 Task: Assign Person0000000139 as Assignee of Child Issue ChildIssue0000000692 of Issue Issue0000000346 in Backlog  in Scrum Project Project0000000070 in Jira. Assign Person0000000139 as Assignee of Child Issue ChildIssue0000000693 of Issue Issue0000000347 in Backlog  in Scrum Project Project0000000070 in Jira. Assign Person0000000139 as Assignee of Child Issue ChildIssue0000000694 of Issue Issue0000000347 in Backlog  in Scrum Project Project0000000070 in Jira. Assign Person0000000139 as Assignee of Child Issue ChildIssue0000000695 of Issue Issue0000000348 in Backlog  in Scrum Project Project0000000070 in Jira. Assign Person0000000140 as Assignee of Child Issue ChildIssue0000000696 of Issue Issue0000000348 in Backlog  in Scrum Project Project0000000070 in Jira
Action: Mouse moved to (853, 337)
Screenshot: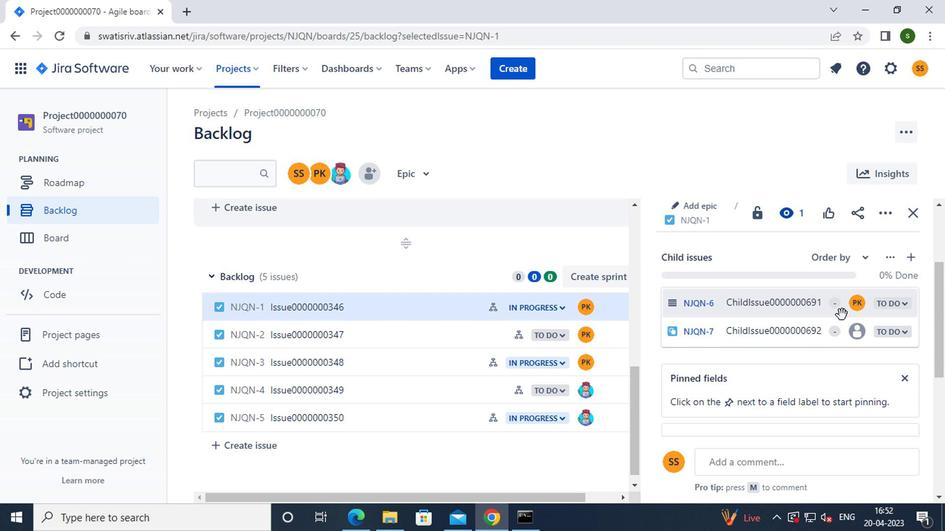 
Action: Mouse pressed left at (853, 337)
Screenshot: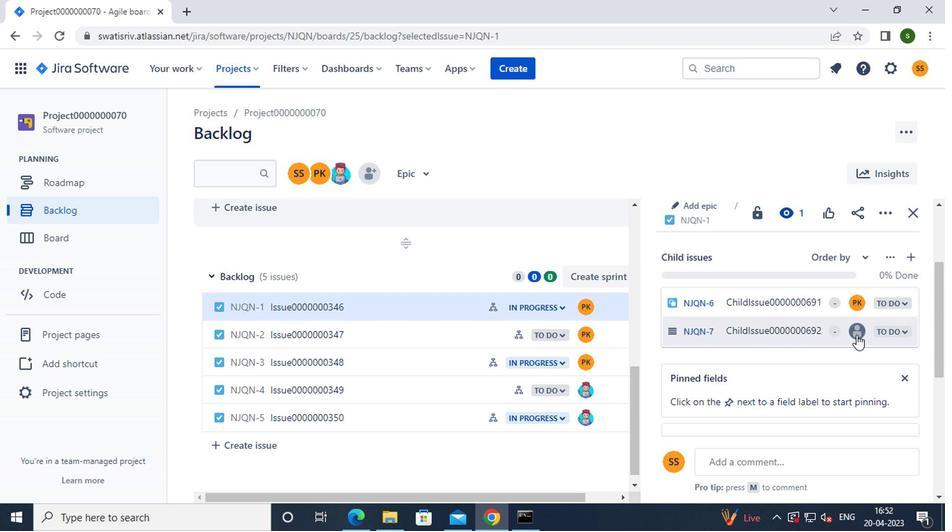 
Action: Mouse moved to (730, 422)
Screenshot: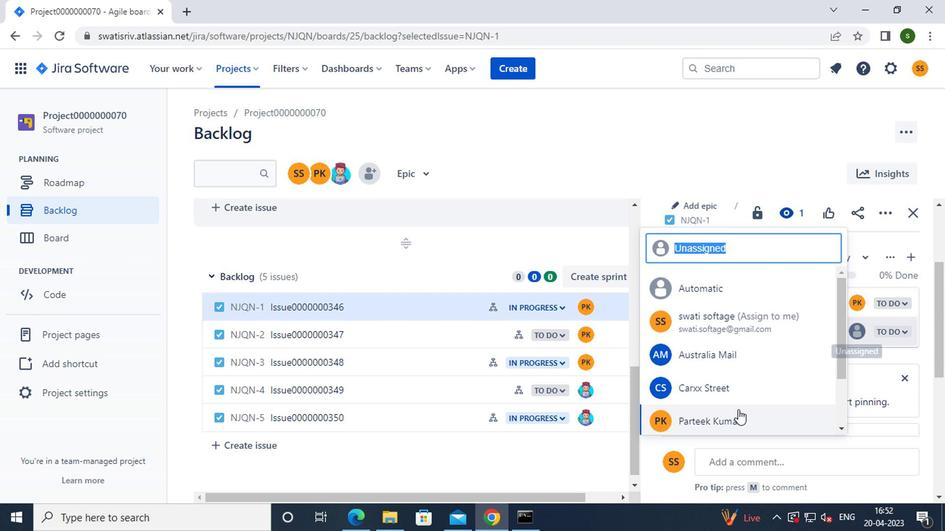 
Action: Mouse pressed left at (730, 422)
Screenshot: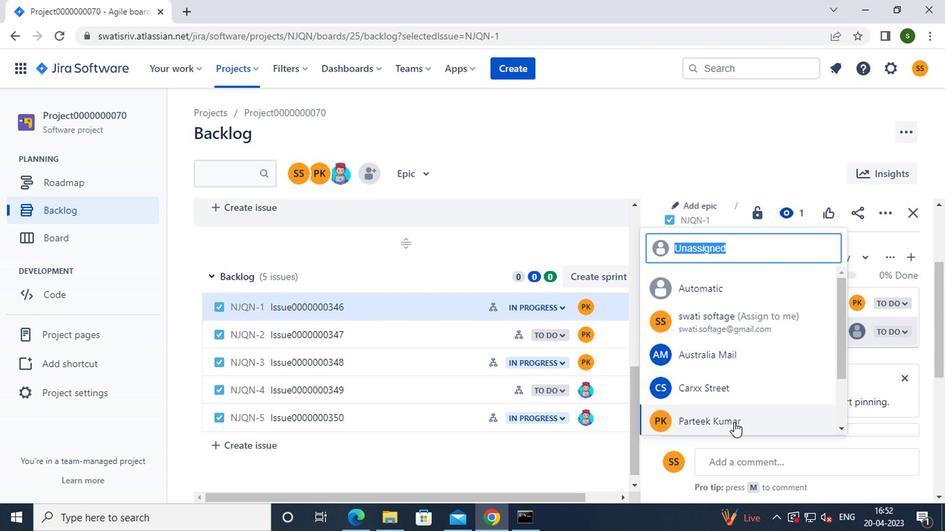 
Action: Mouse moved to (443, 334)
Screenshot: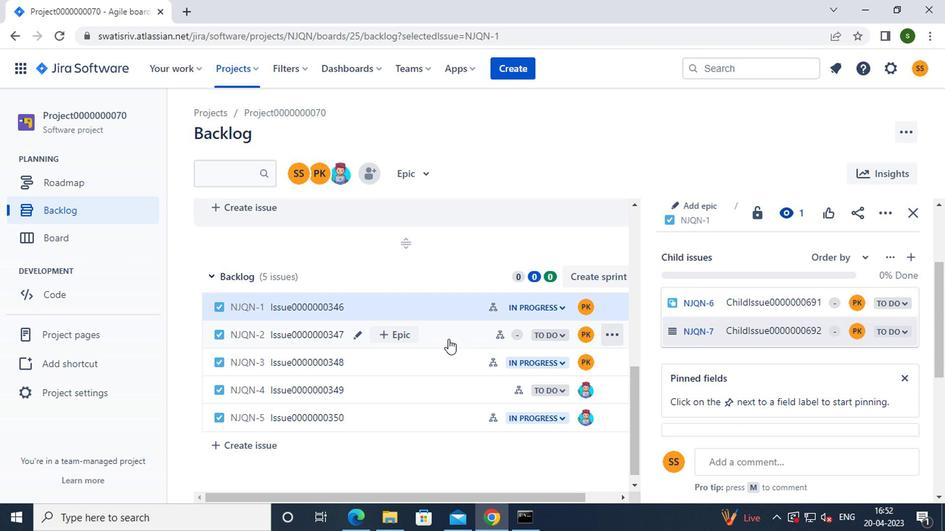
Action: Mouse pressed left at (443, 334)
Screenshot: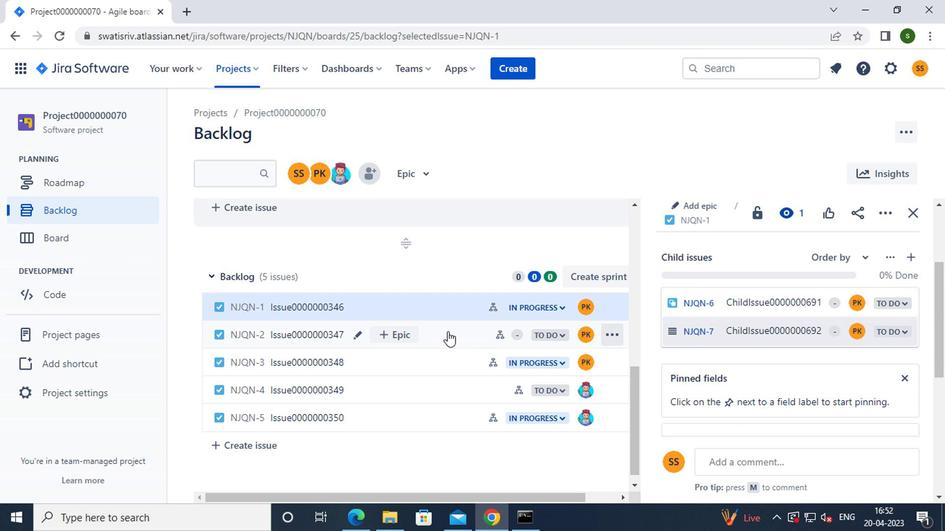 
Action: Mouse moved to (761, 352)
Screenshot: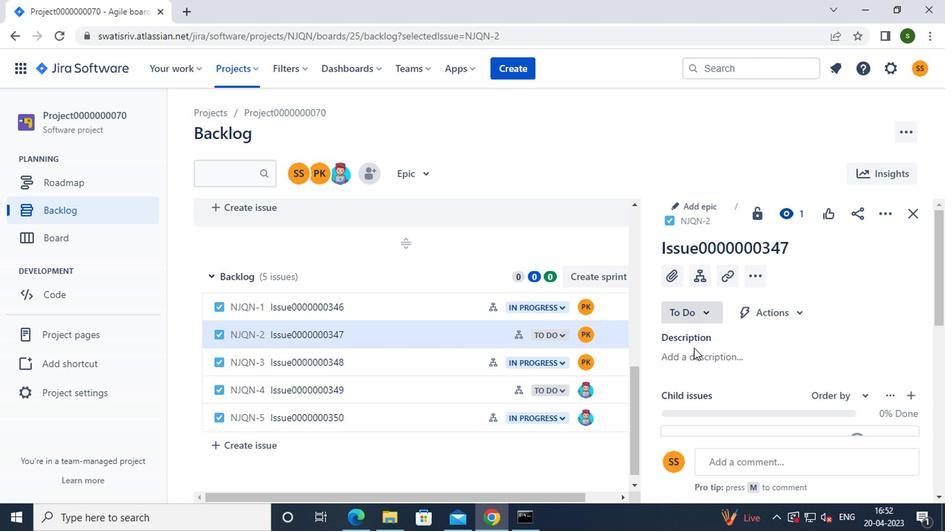 
Action: Mouse scrolled (761, 351) with delta (0, 0)
Screenshot: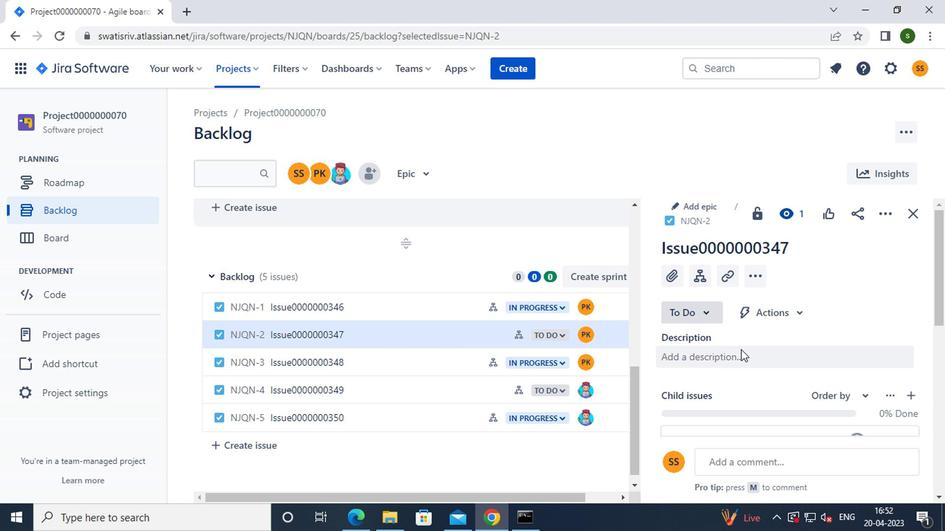 
Action: Mouse scrolled (761, 351) with delta (0, 0)
Screenshot: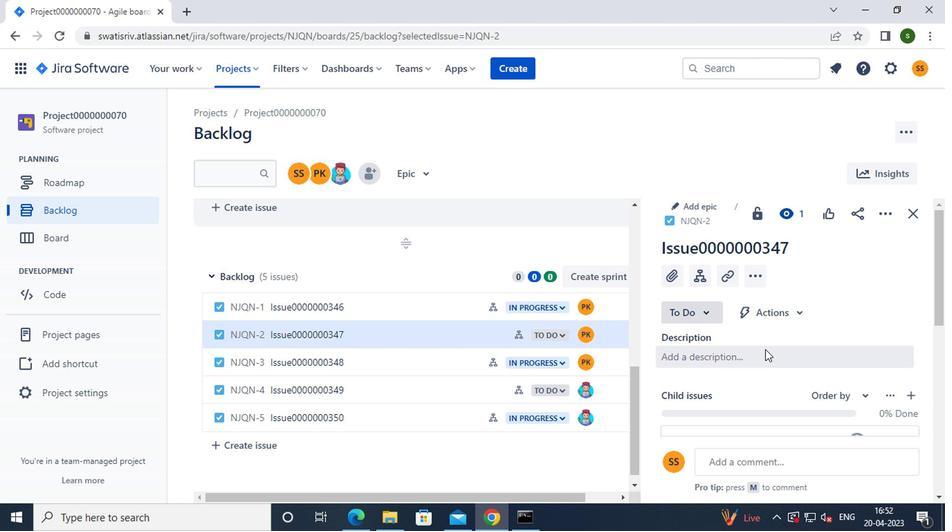 
Action: Mouse moved to (855, 311)
Screenshot: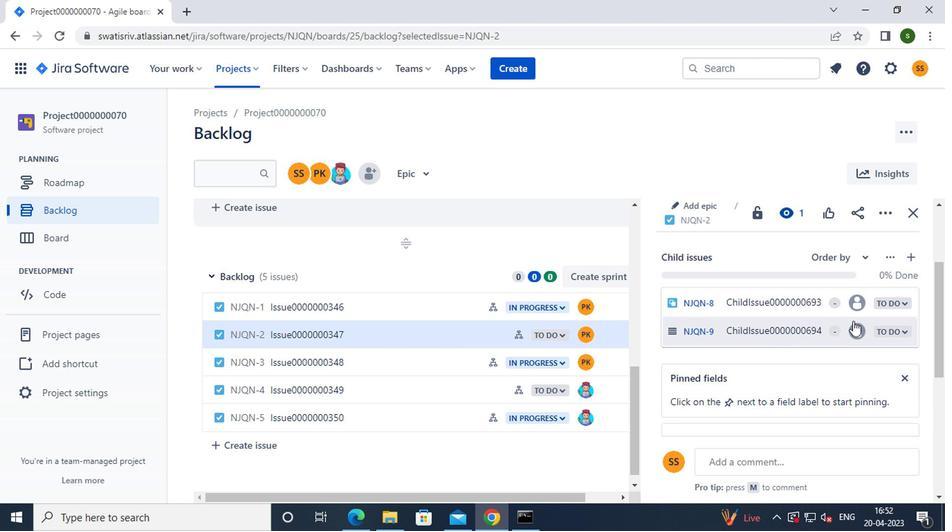 
Action: Mouse pressed left at (855, 311)
Screenshot: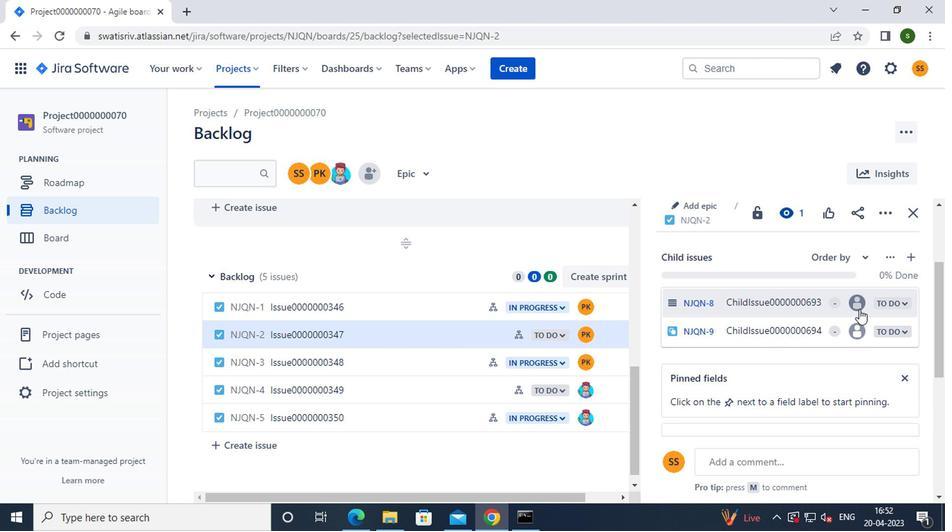 
Action: Mouse moved to (723, 391)
Screenshot: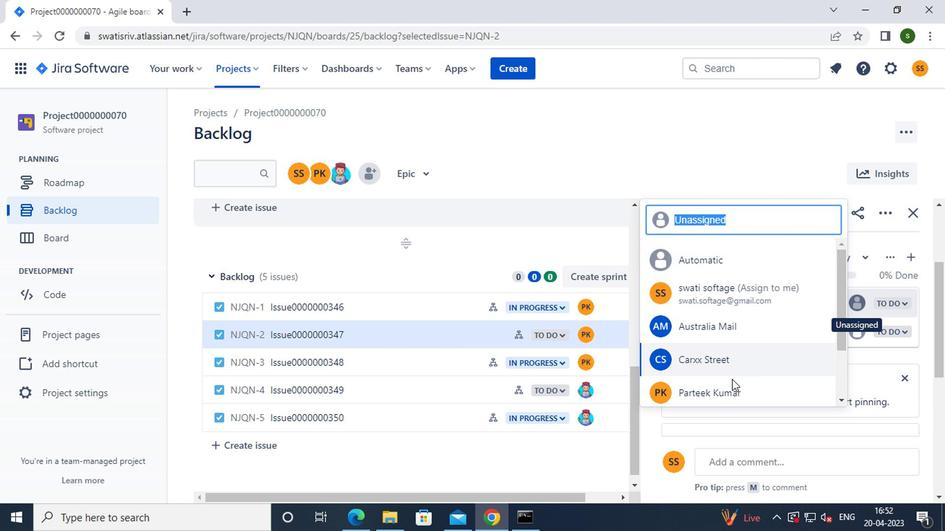 
Action: Mouse pressed left at (723, 391)
Screenshot: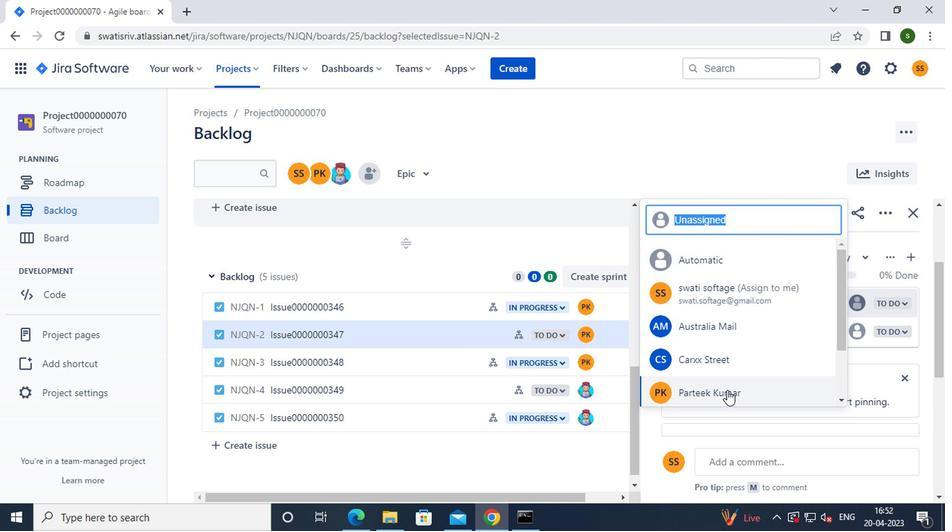 
Action: Mouse moved to (851, 336)
Screenshot: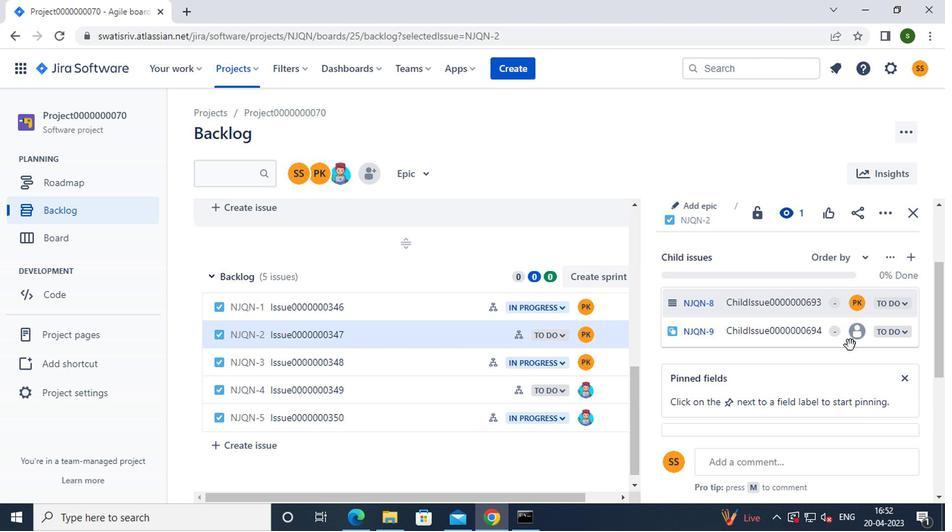 
Action: Mouse pressed left at (851, 336)
Screenshot: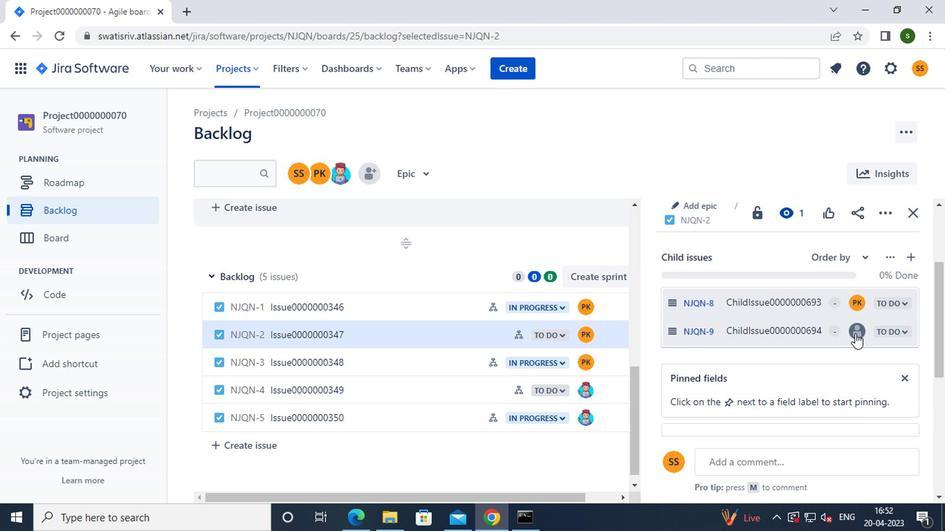 
Action: Mouse moved to (718, 420)
Screenshot: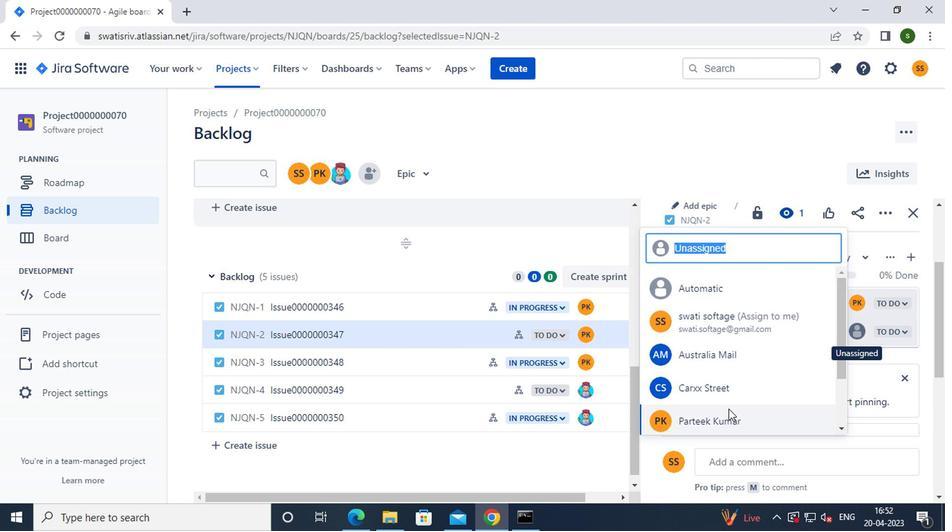 
Action: Mouse pressed left at (718, 420)
Screenshot: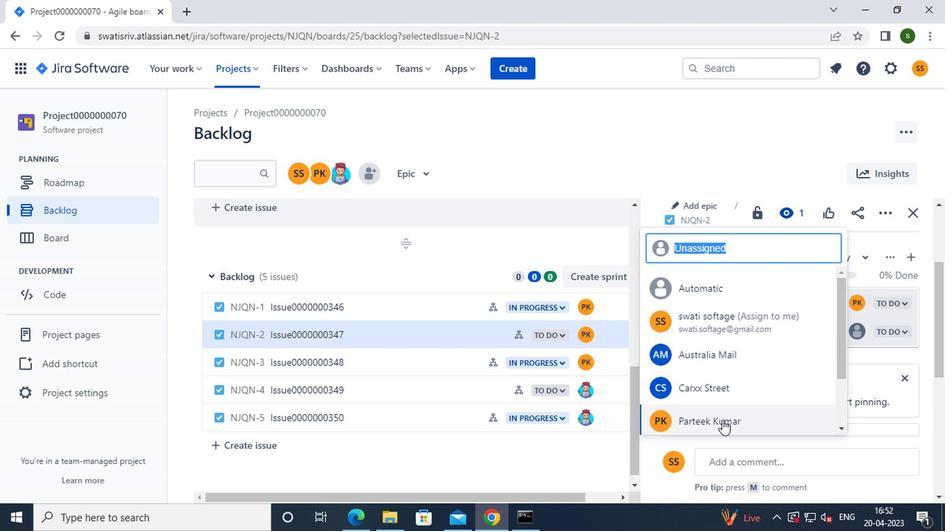 
Action: Mouse moved to (449, 362)
Screenshot: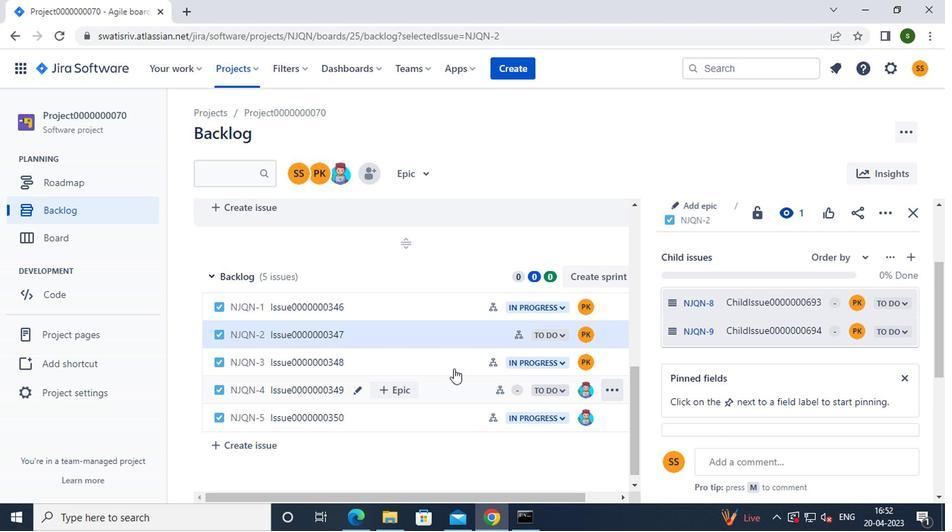 
Action: Mouse pressed left at (449, 362)
Screenshot: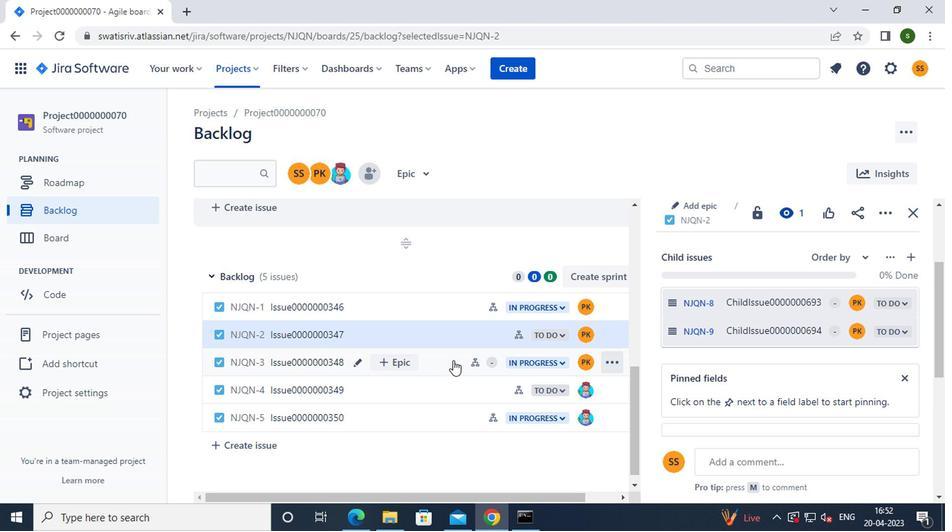 
Action: Mouse moved to (436, 370)
Screenshot: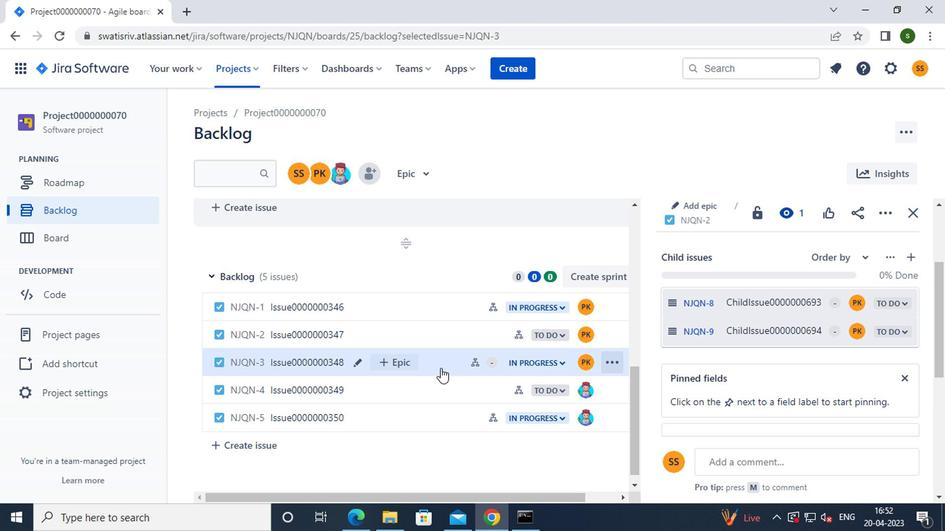 
Action: Mouse pressed left at (436, 370)
Screenshot: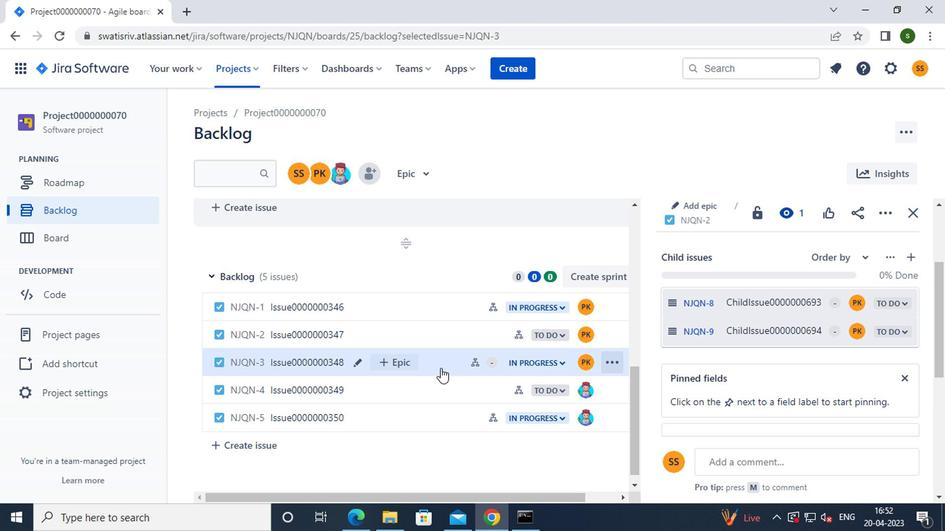 
Action: Mouse moved to (438, 388)
Screenshot: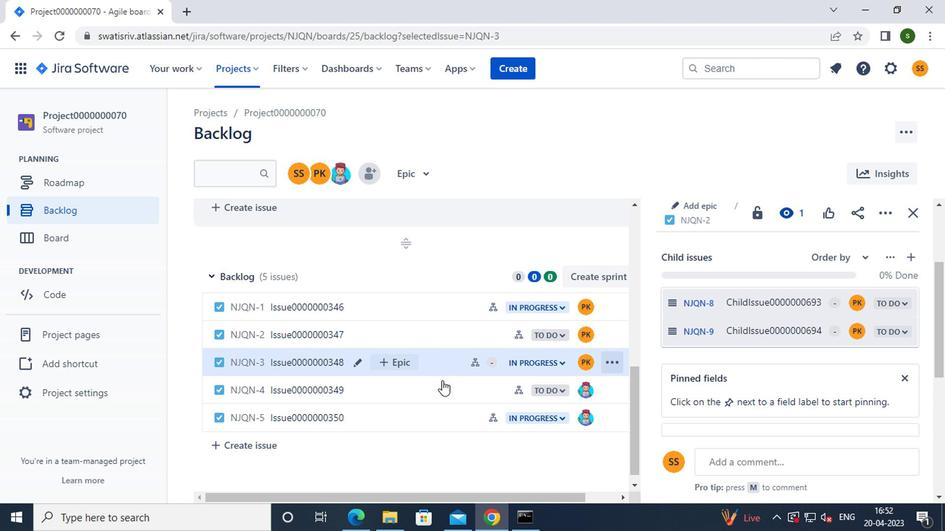 
Action: Mouse pressed left at (438, 388)
Screenshot: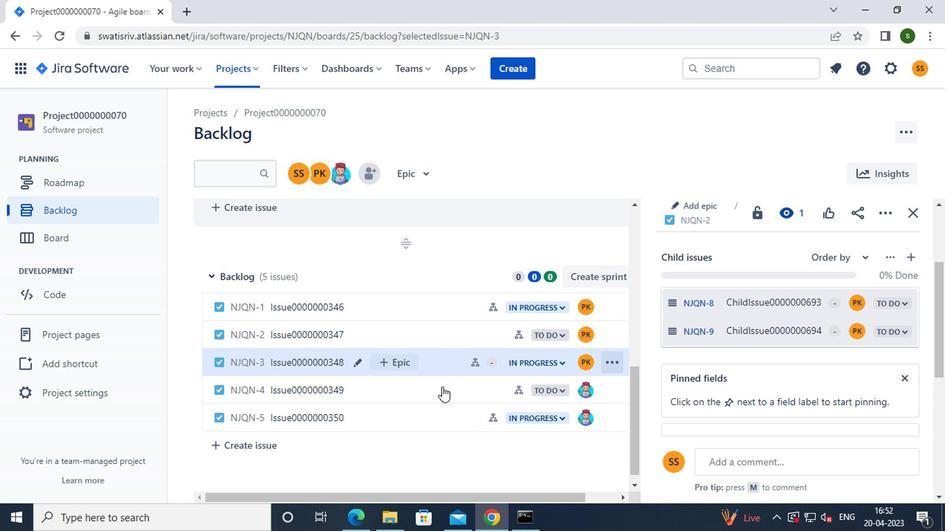 
Action: Mouse moved to (438, 357)
Screenshot: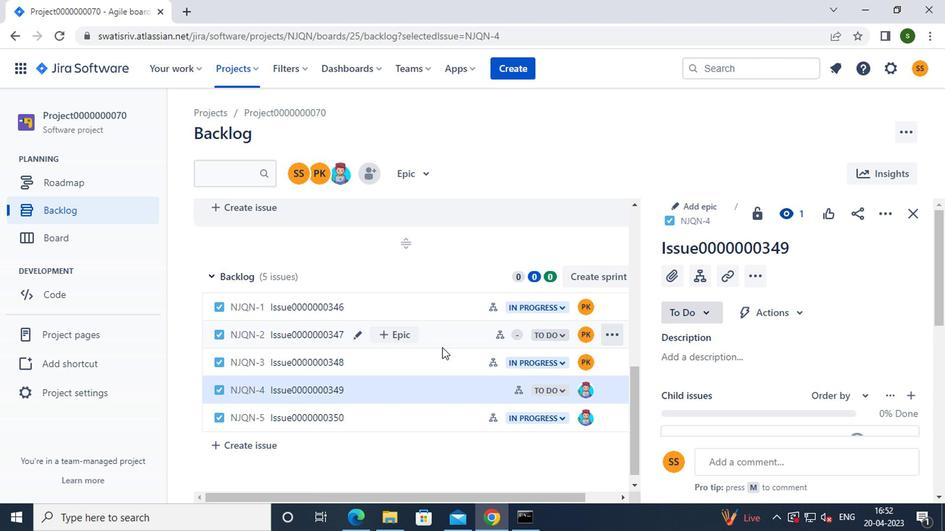 
Action: Mouse pressed left at (438, 357)
Screenshot: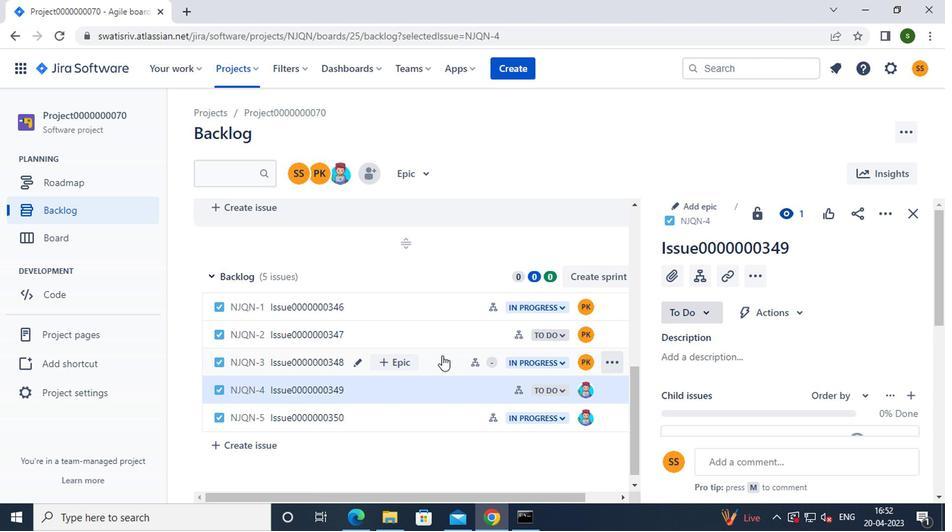 
Action: Mouse moved to (785, 353)
Screenshot: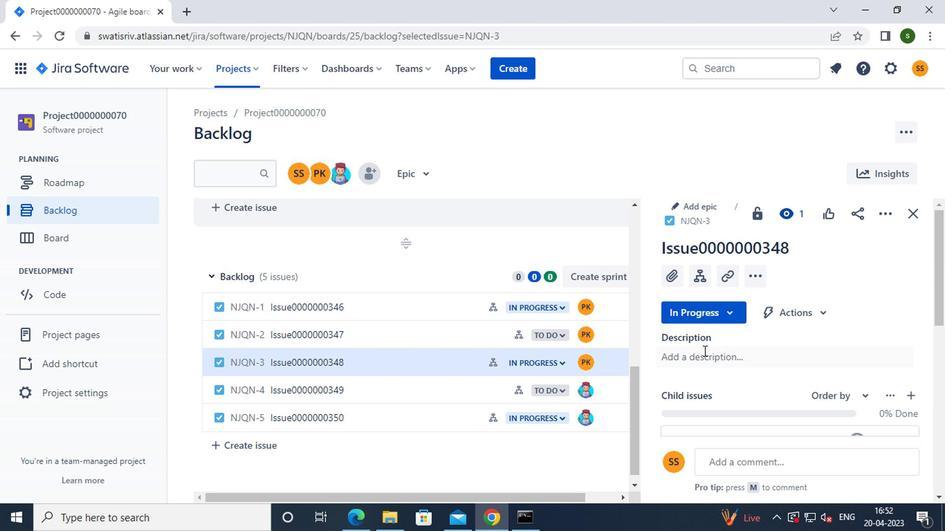 
Action: Mouse scrolled (785, 352) with delta (0, 0)
Screenshot: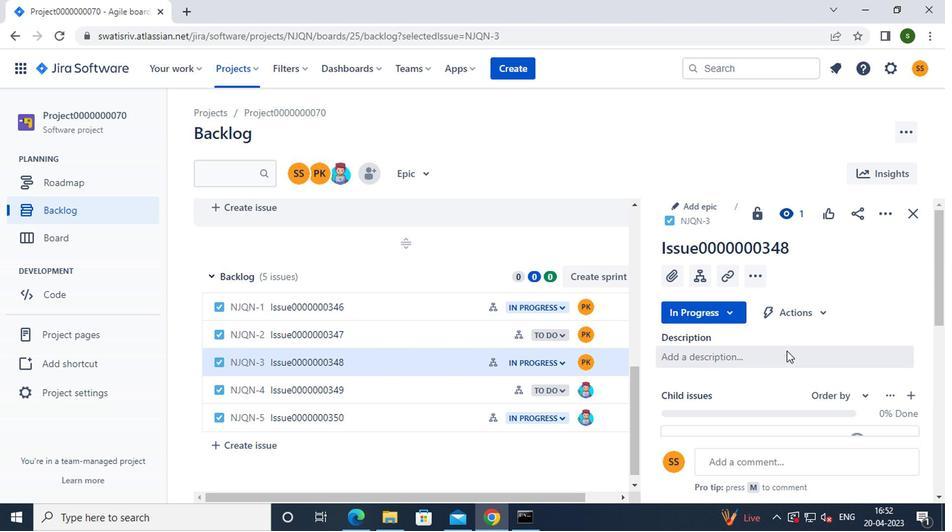 
Action: Mouse scrolled (785, 352) with delta (0, 0)
Screenshot: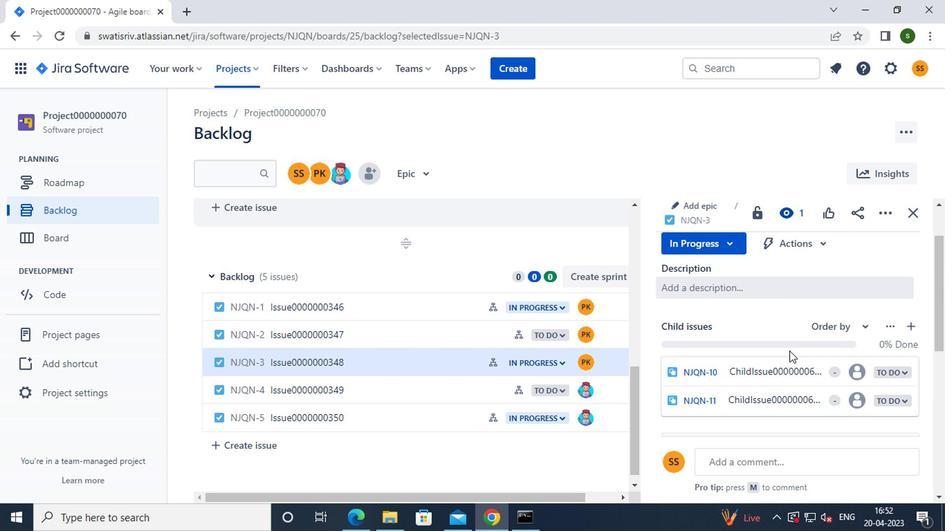 
Action: Mouse moved to (860, 305)
Screenshot: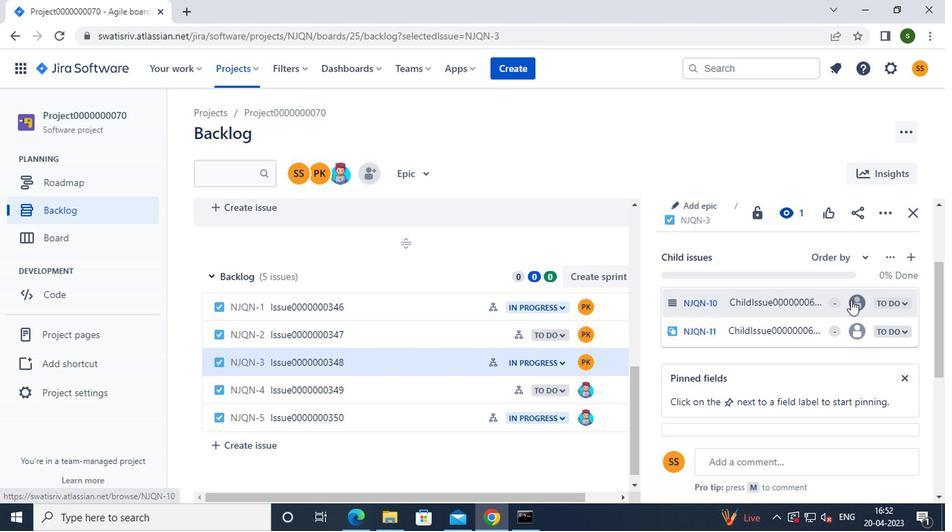 
Action: Mouse pressed left at (860, 305)
Screenshot: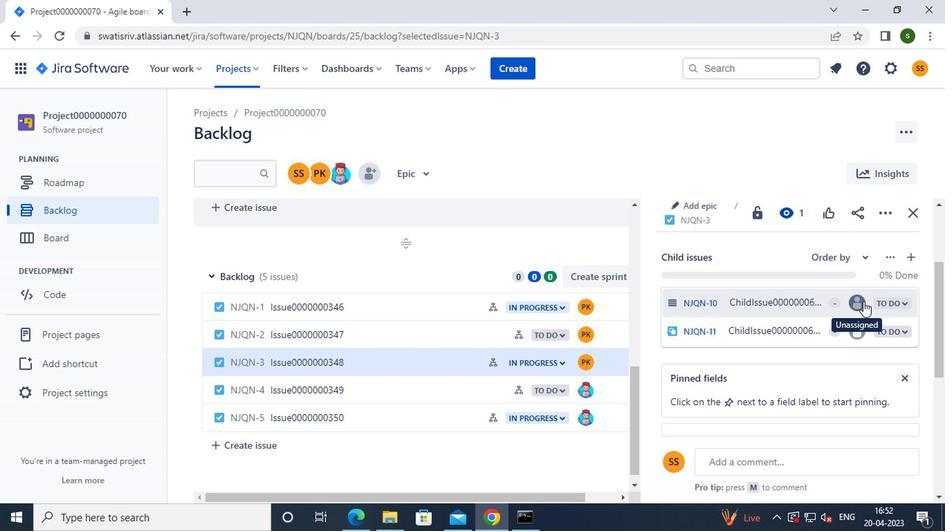 
Action: Mouse moved to (724, 388)
Screenshot: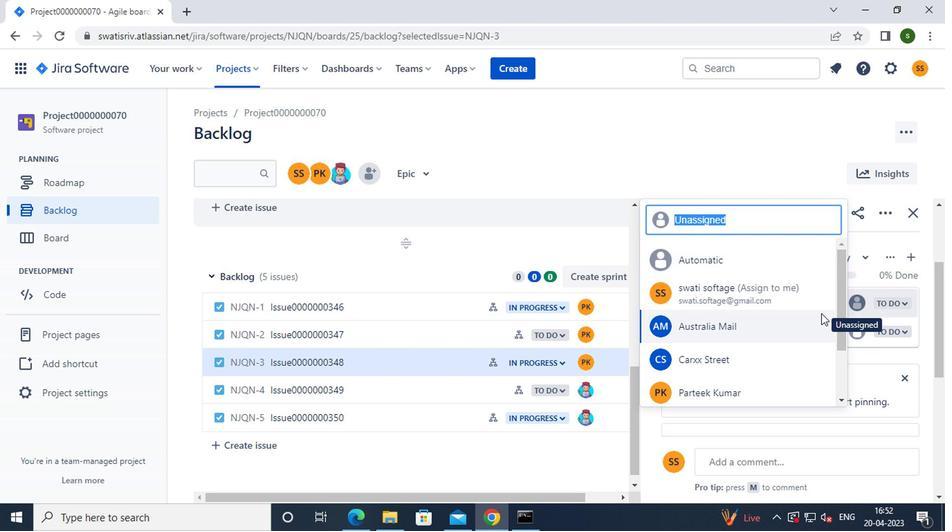 
Action: Mouse pressed left at (724, 388)
Screenshot: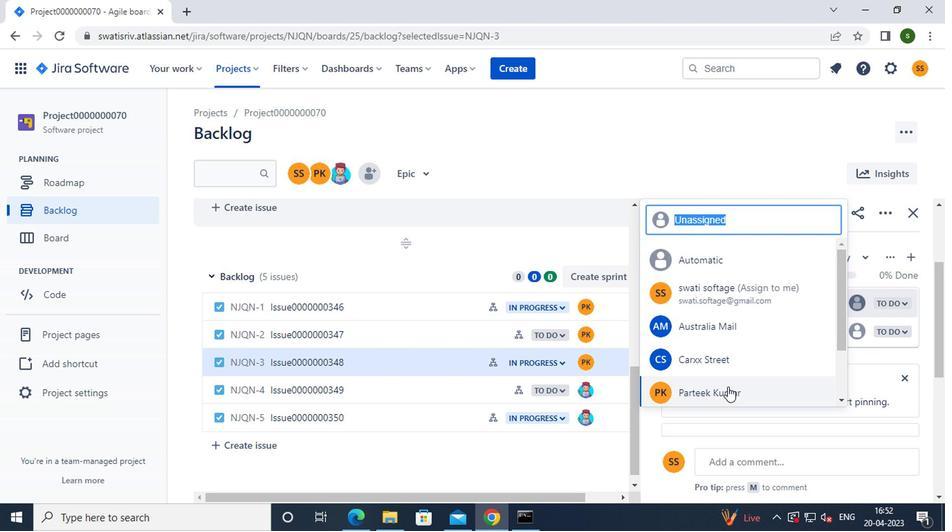 
Action: Mouse moved to (854, 332)
Screenshot: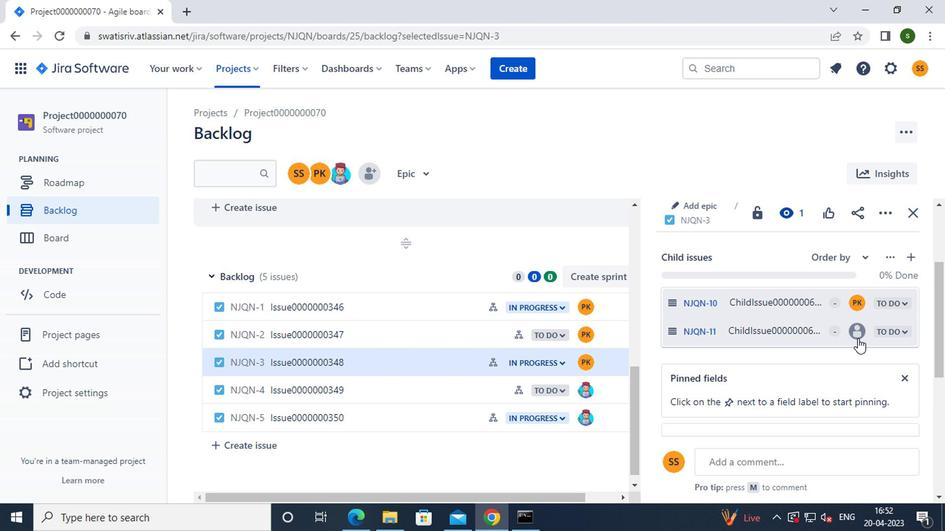 
Action: Mouse pressed left at (854, 332)
Screenshot: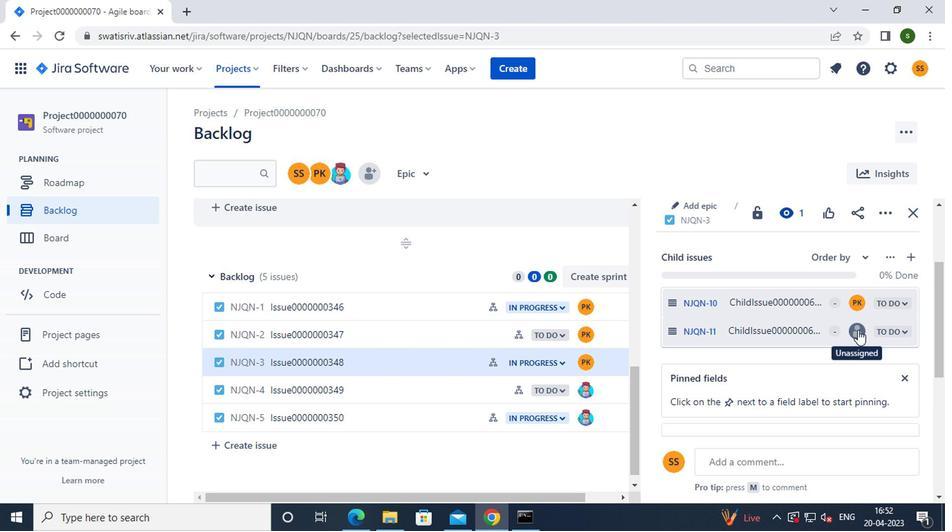 
Action: Mouse moved to (772, 377)
Screenshot: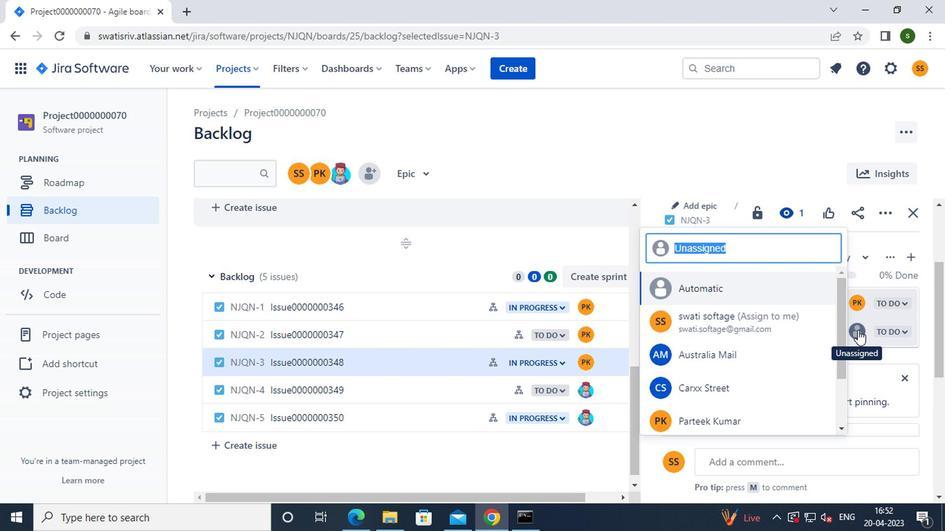 
Action: Mouse scrolled (772, 376) with delta (0, 0)
Screenshot: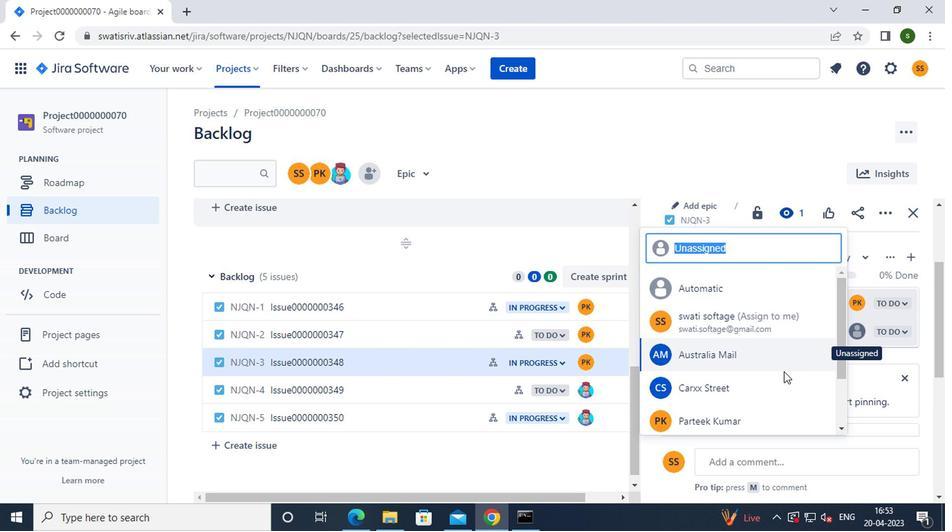 
Action: Mouse scrolled (772, 376) with delta (0, 0)
Screenshot: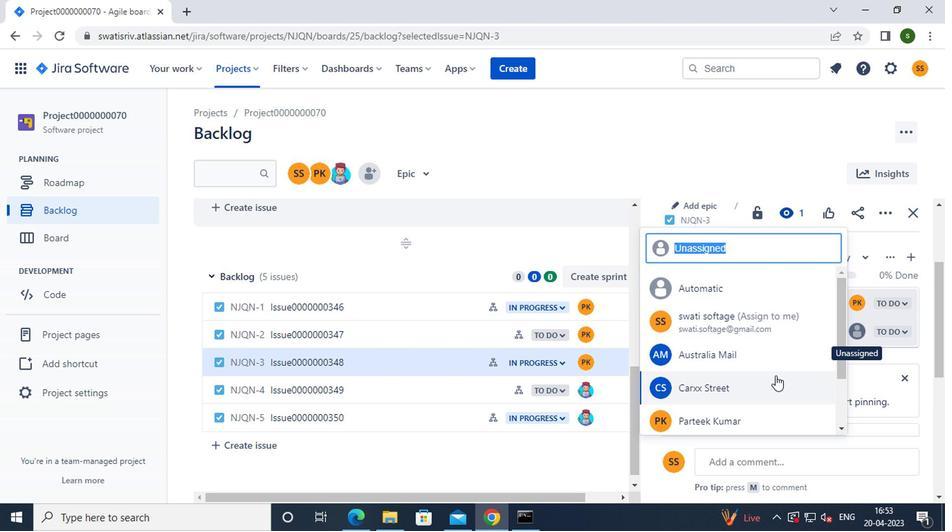 
Action: Mouse moved to (721, 412)
Screenshot: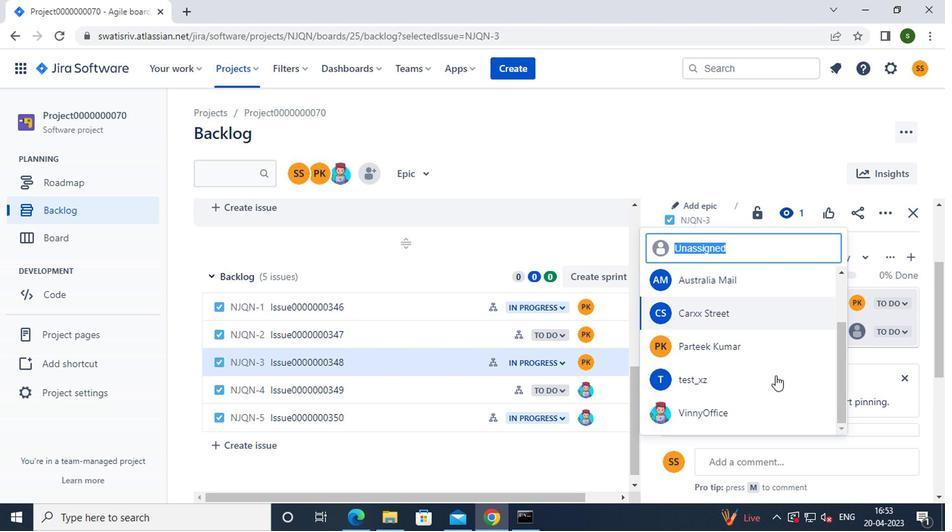 
Action: Mouse pressed left at (721, 412)
Screenshot: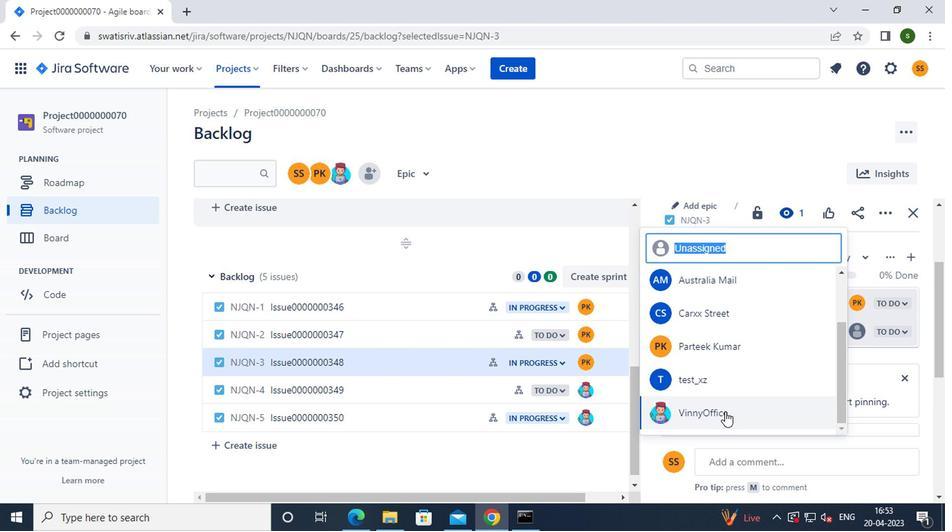 
Action: Mouse moved to (635, 135)
Screenshot: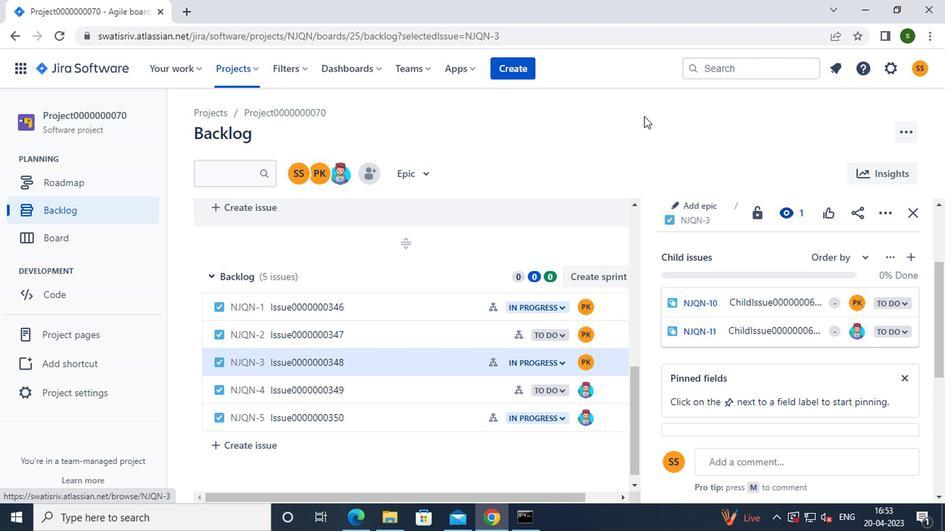 
